 Task: Split up editior layout.
Action: Mouse moved to (112, 198)
Screenshot: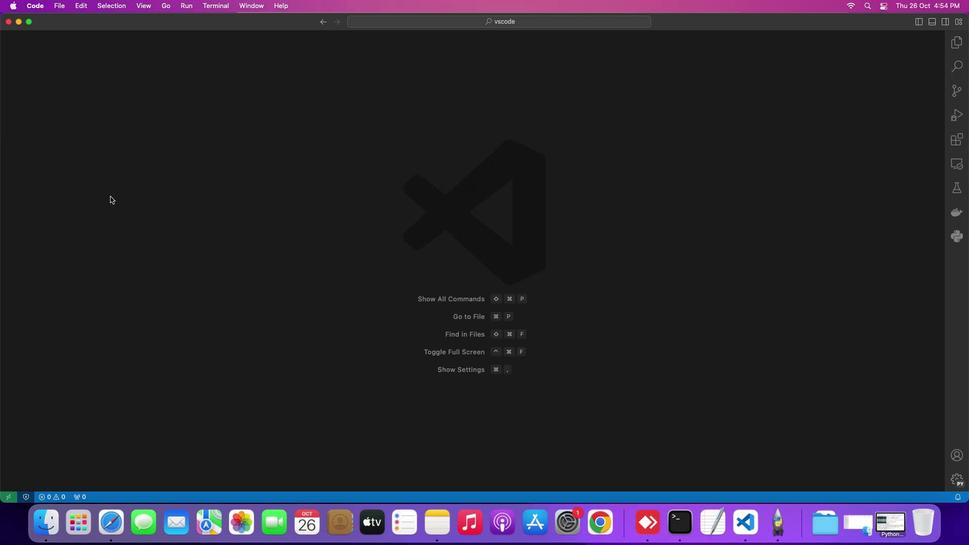 
Action: Mouse pressed left at (112, 198)
Screenshot: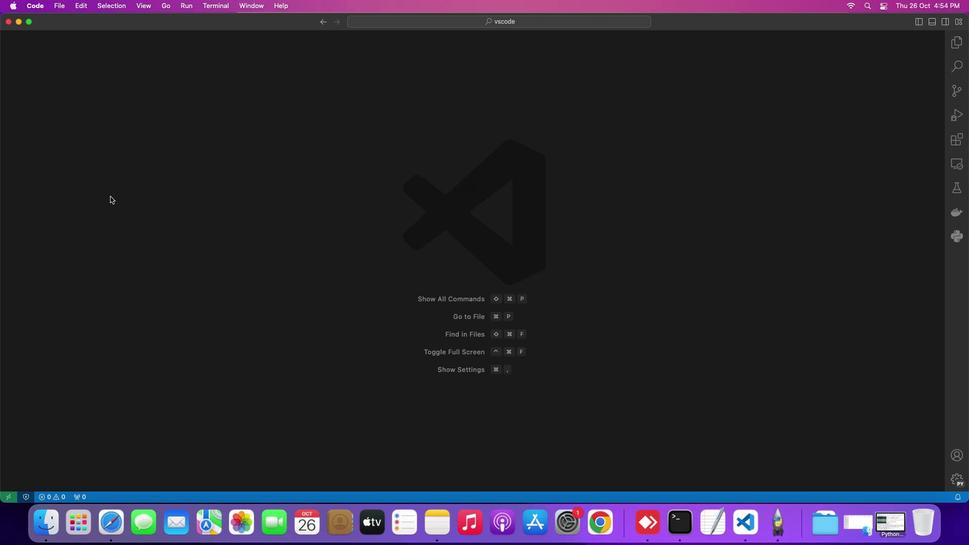 
Action: Mouse moved to (143, 2)
Screenshot: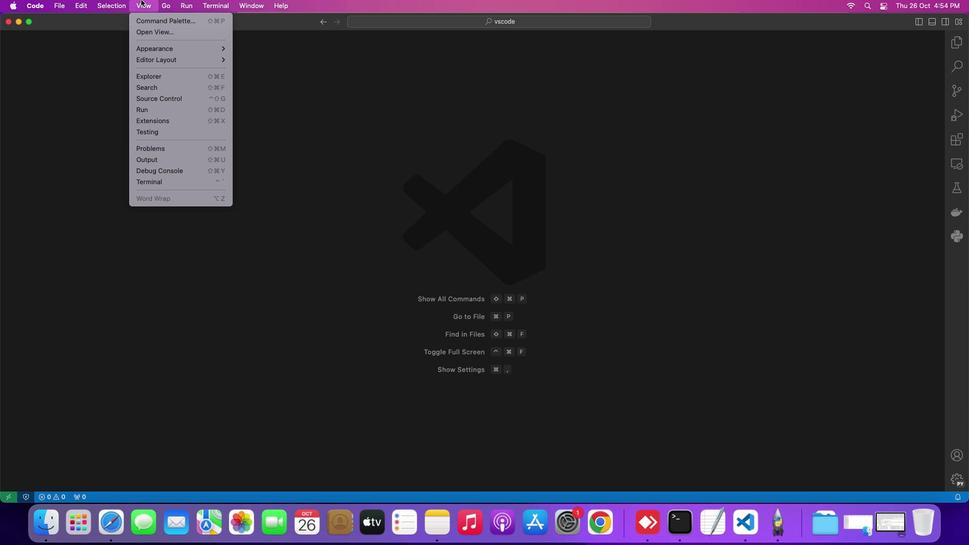
Action: Mouse pressed left at (143, 2)
Screenshot: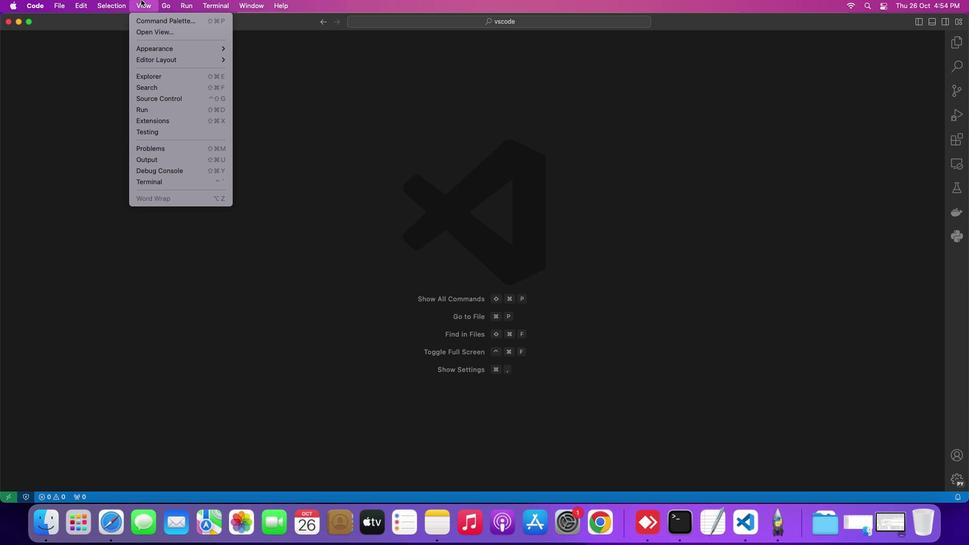 
Action: Mouse moved to (252, 63)
Screenshot: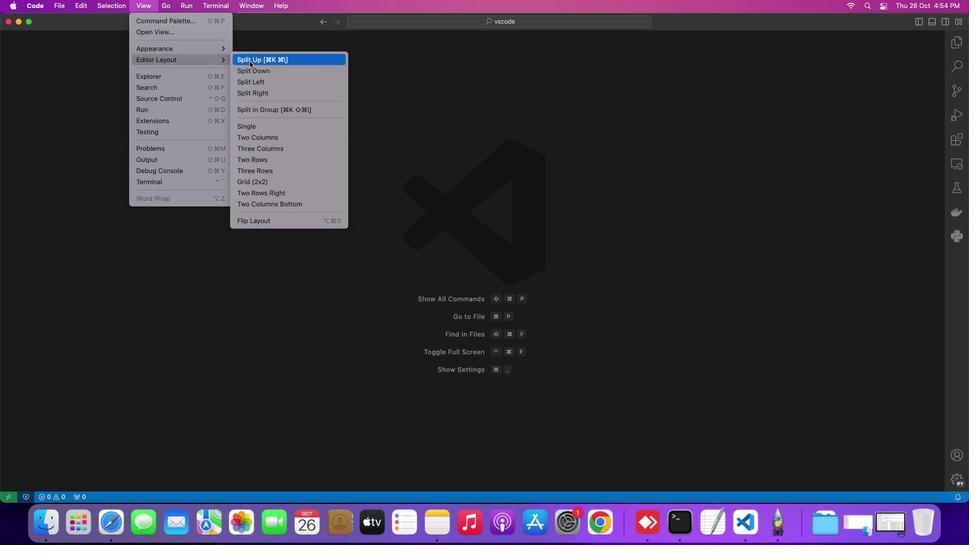 
Action: Mouse pressed left at (252, 63)
Screenshot: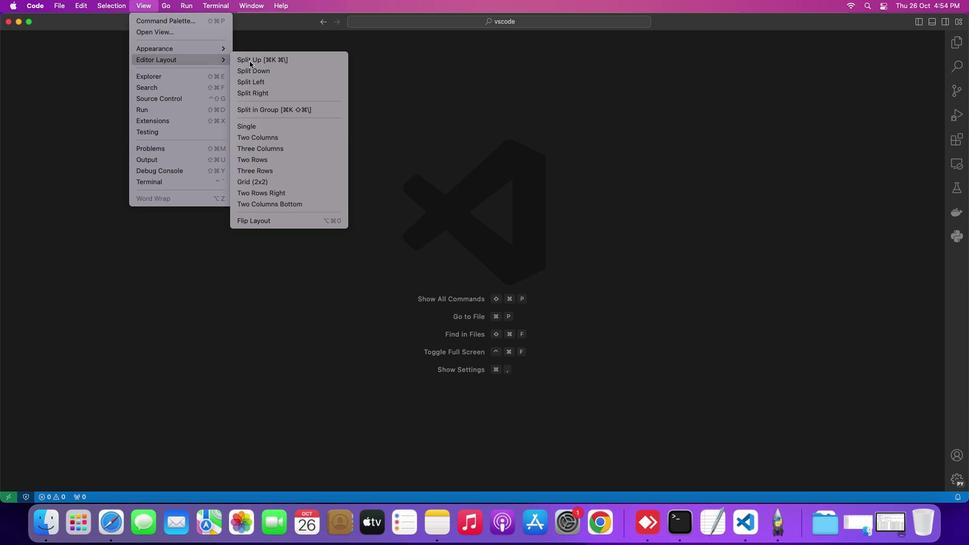 
Action: Mouse moved to (490, 283)
Screenshot: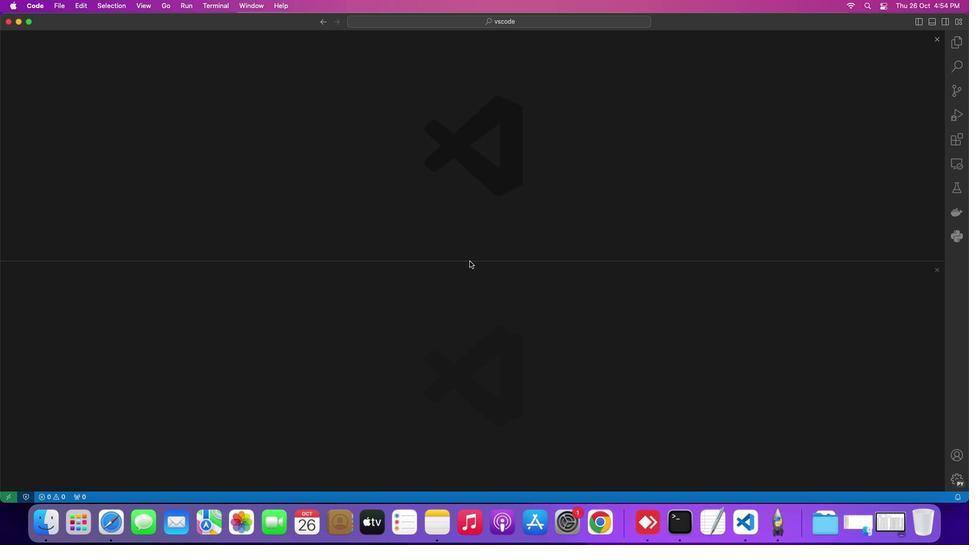
